 Task: Create a new event in global action
Action: Mouse moved to (180, 215)
Screenshot: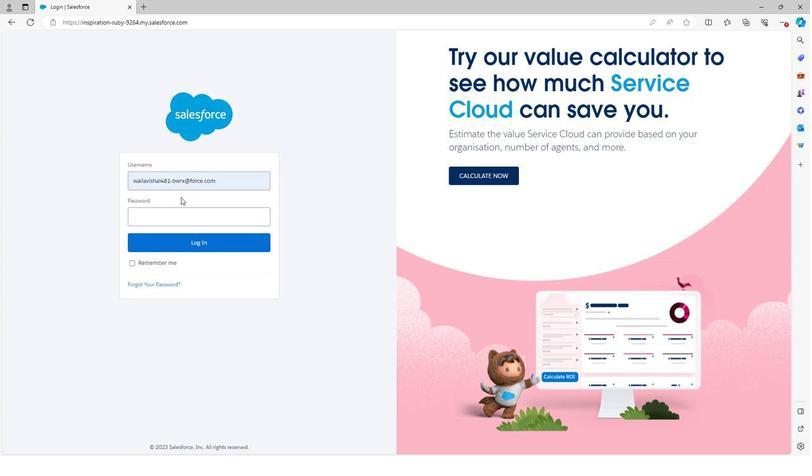 
Action: Mouse pressed left at (180, 215)
Screenshot: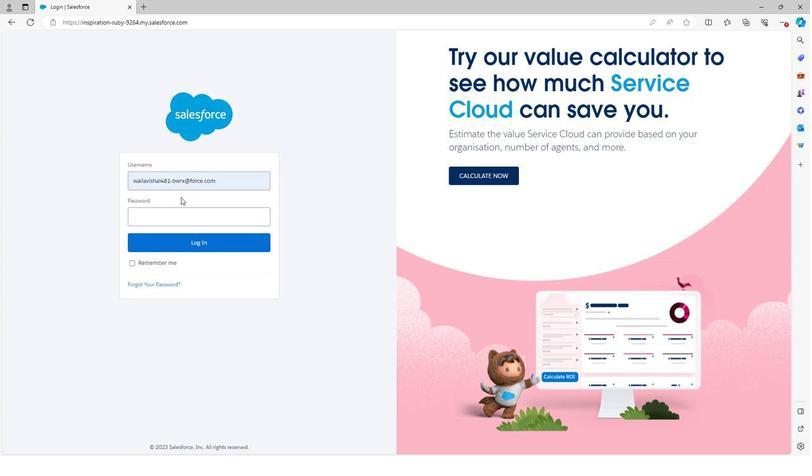 
Action: Key pressed <Key.shift>Vishalsingh<Key.shift>@123
Screenshot: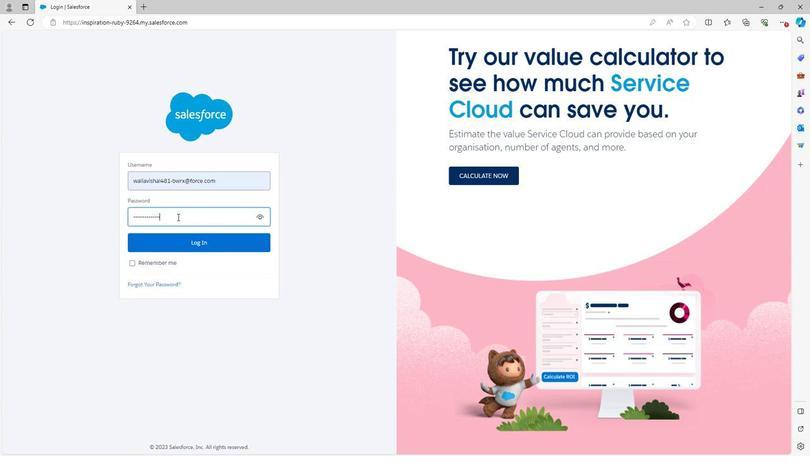 
Action: Mouse moved to (238, 241)
Screenshot: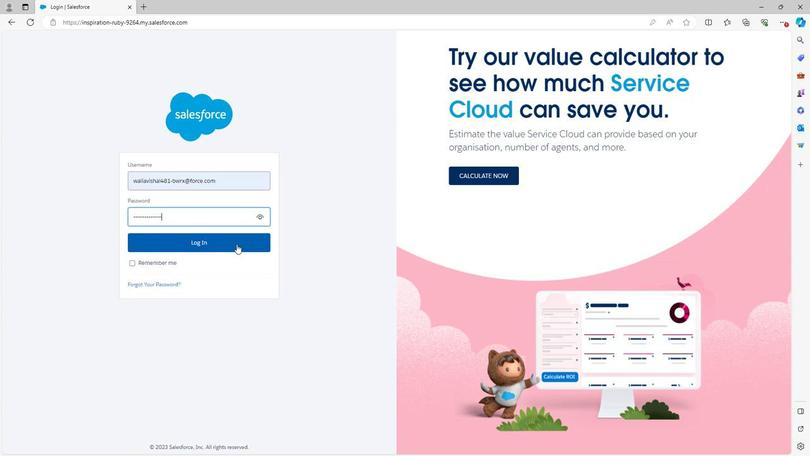 
Action: Mouse pressed left at (238, 241)
Screenshot: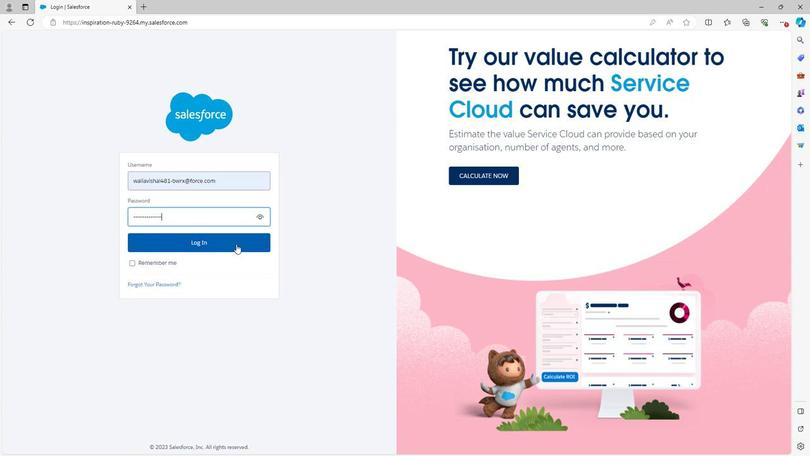 
Action: Mouse moved to (330, 241)
Screenshot: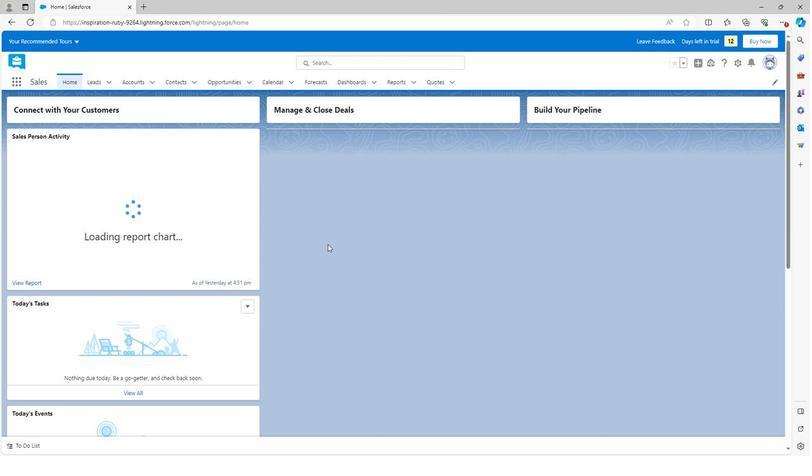 
Action: Mouse scrolled (330, 240) with delta (0, 0)
Screenshot: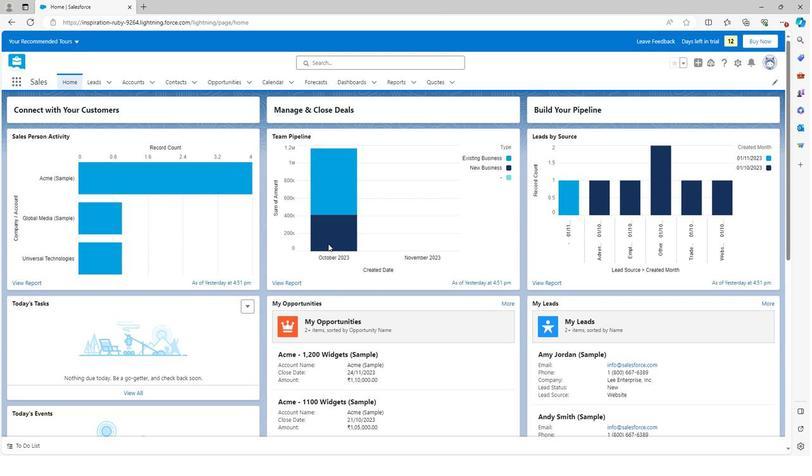 
Action: Mouse scrolled (330, 240) with delta (0, 0)
Screenshot: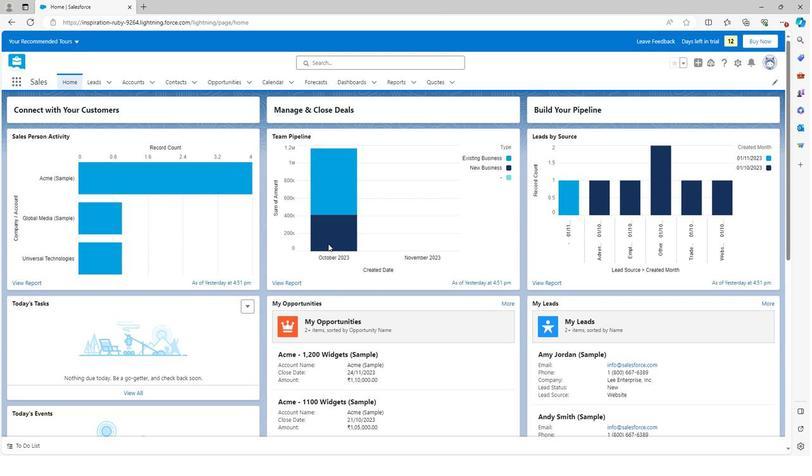 
Action: Mouse scrolled (330, 240) with delta (0, 0)
Screenshot: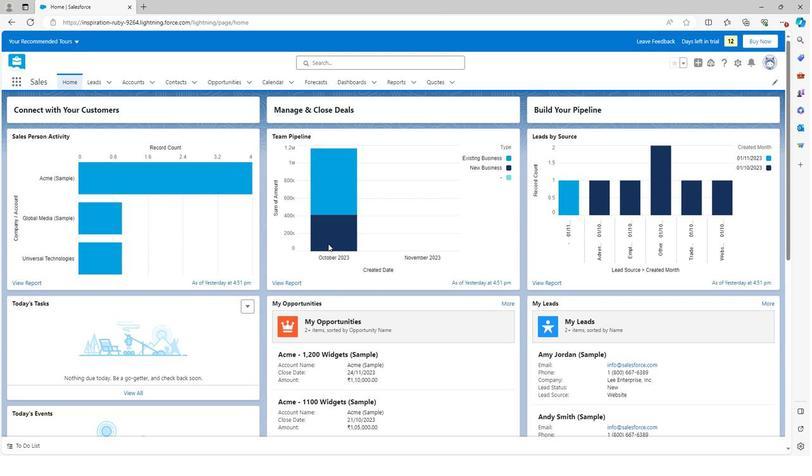 
Action: Mouse scrolled (330, 240) with delta (0, 0)
Screenshot: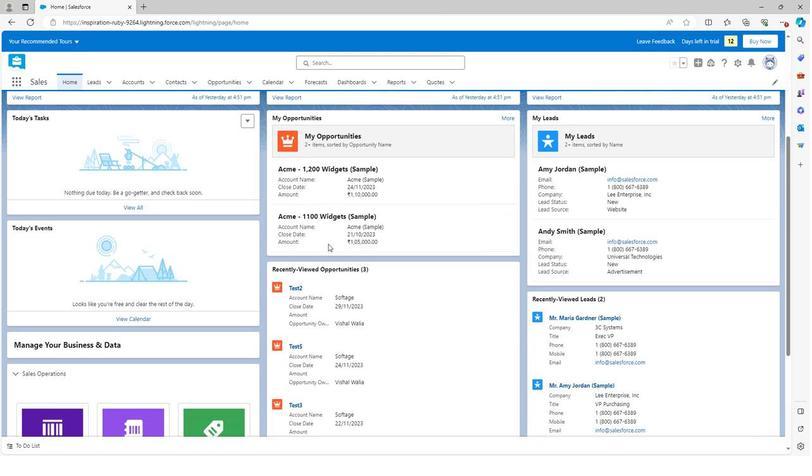
Action: Mouse scrolled (330, 240) with delta (0, 0)
Screenshot: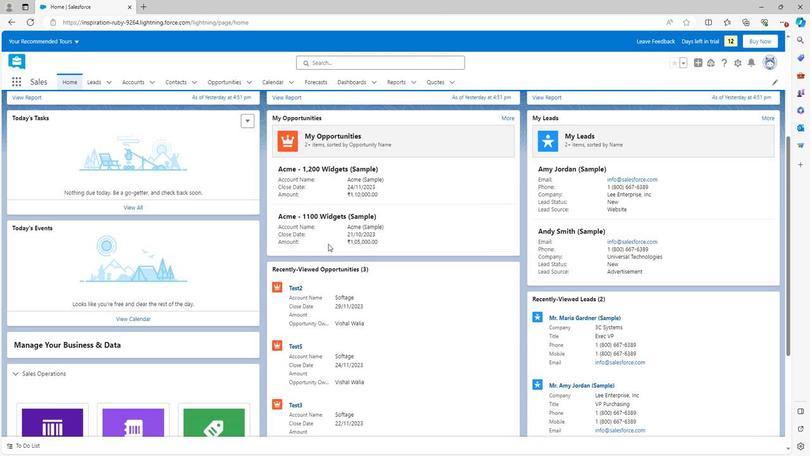 
Action: Mouse scrolled (330, 240) with delta (0, 0)
Screenshot: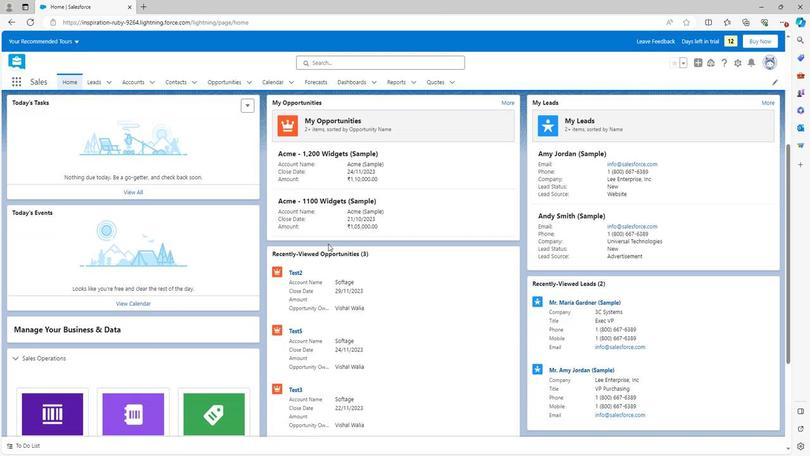 
Action: Mouse scrolled (330, 240) with delta (0, 0)
Screenshot: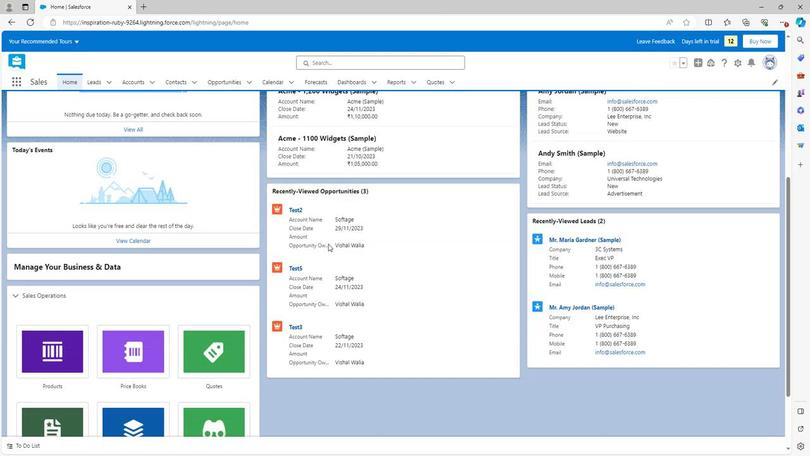 
Action: Mouse scrolled (330, 241) with delta (0, 0)
Screenshot: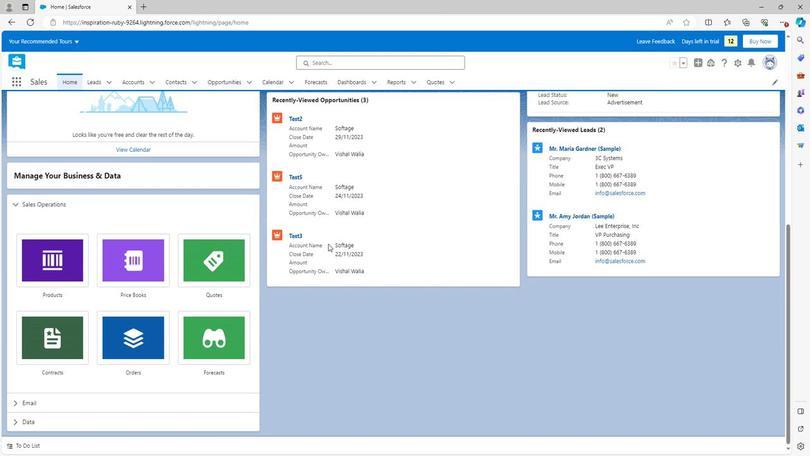 
Action: Mouse scrolled (330, 241) with delta (0, 0)
Screenshot: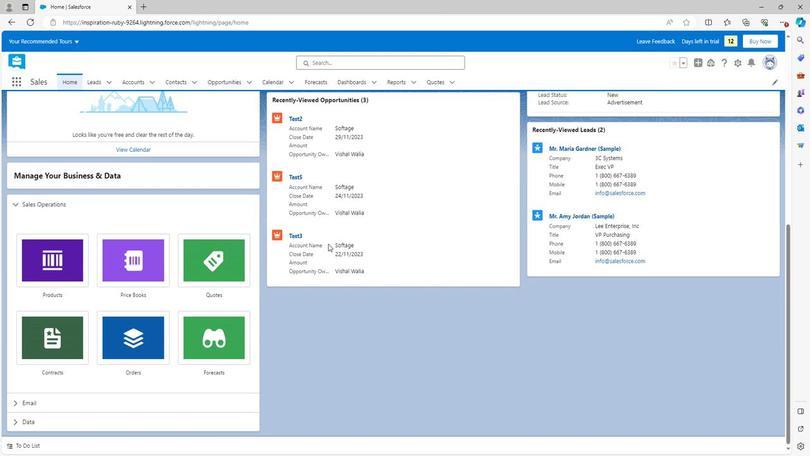 
Action: Mouse scrolled (330, 241) with delta (0, 0)
Screenshot: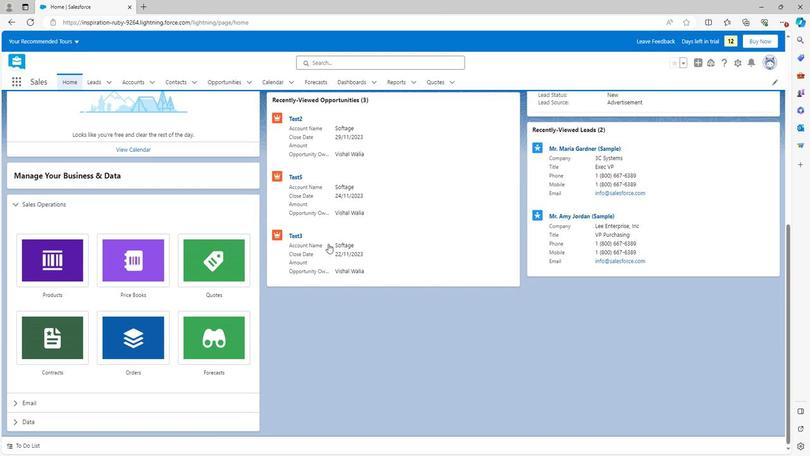 
Action: Mouse scrolled (330, 241) with delta (0, 0)
Screenshot: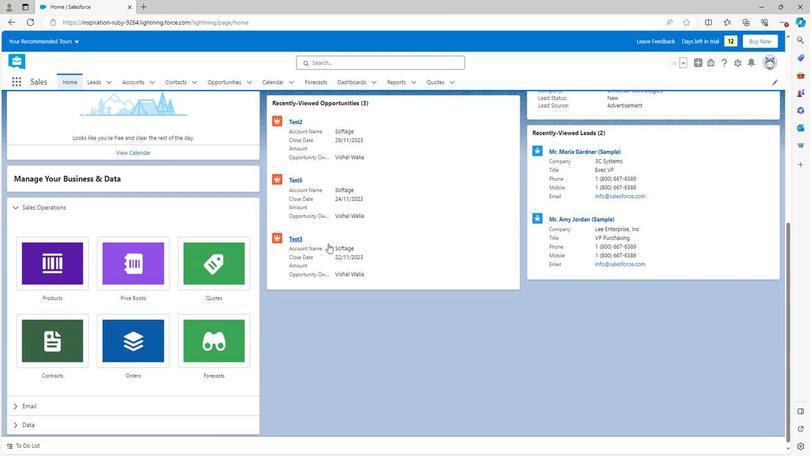 
Action: Mouse scrolled (330, 241) with delta (0, 0)
Screenshot: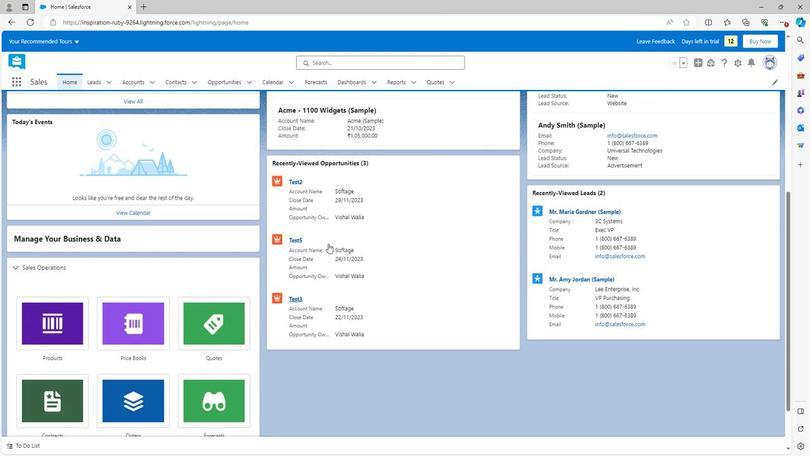 
Action: Mouse scrolled (330, 241) with delta (0, 0)
Screenshot: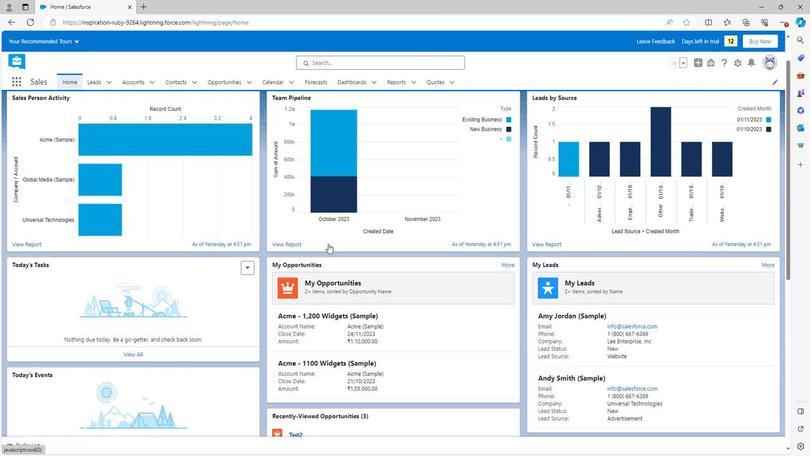 
Action: Mouse scrolled (330, 241) with delta (0, 0)
Screenshot: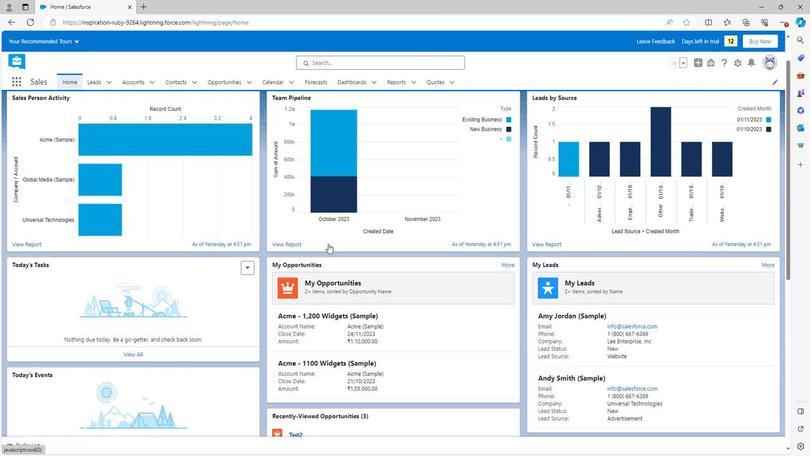 
Action: Mouse scrolled (330, 241) with delta (0, 0)
Screenshot: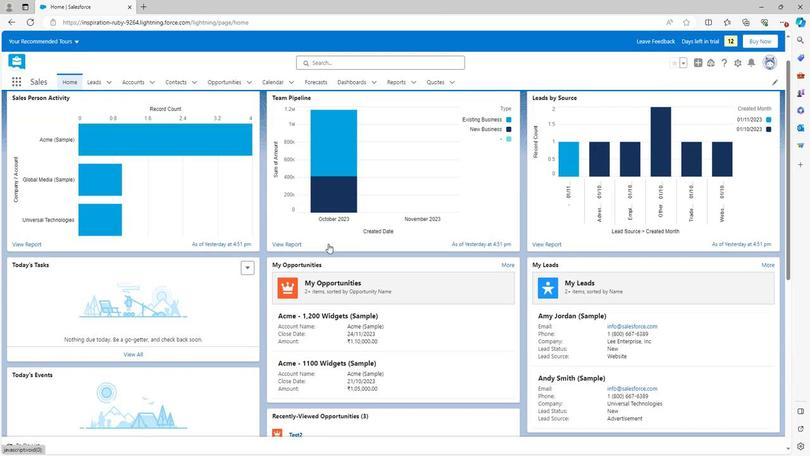 
Action: Mouse scrolled (330, 241) with delta (0, 0)
Screenshot: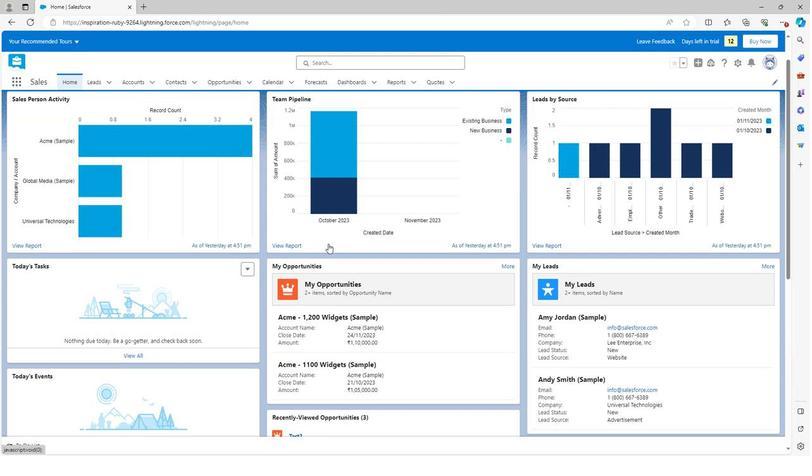 
Action: Mouse scrolled (330, 241) with delta (0, 0)
Screenshot: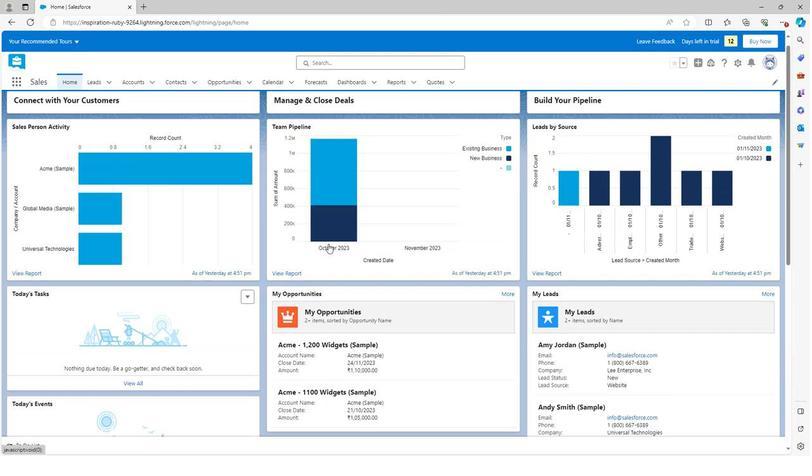 
Action: Mouse moved to (699, 65)
Screenshot: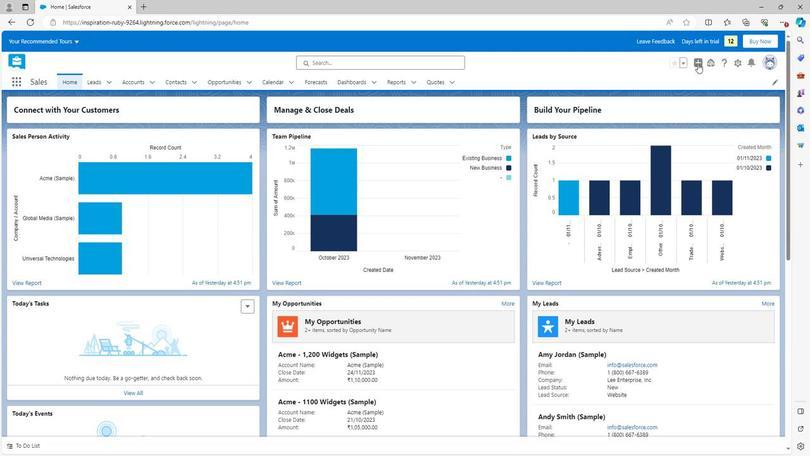 
Action: Mouse pressed left at (699, 65)
Screenshot: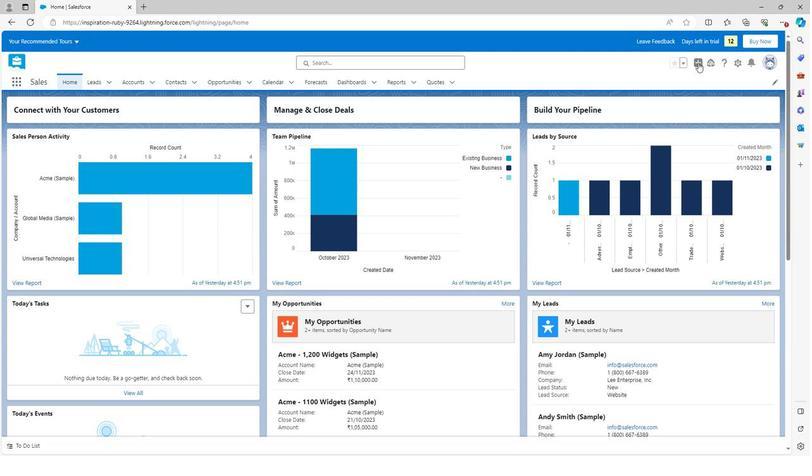 
Action: Mouse moved to (672, 117)
Screenshot: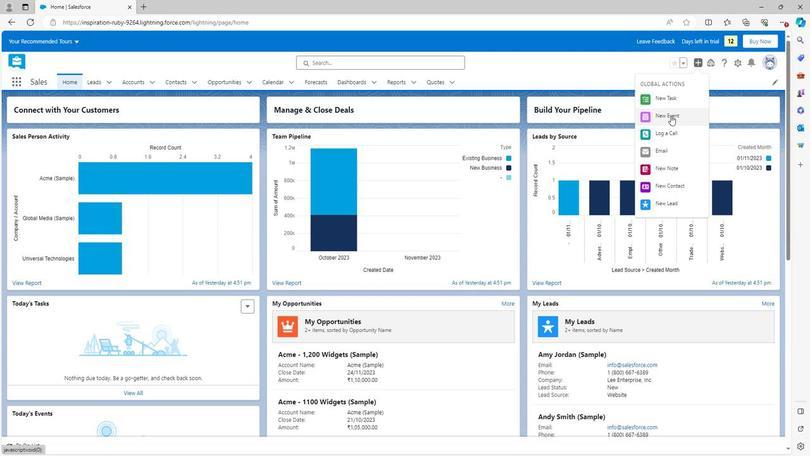 
Action: Mouse pressed left at (672, 117)
Screenshot: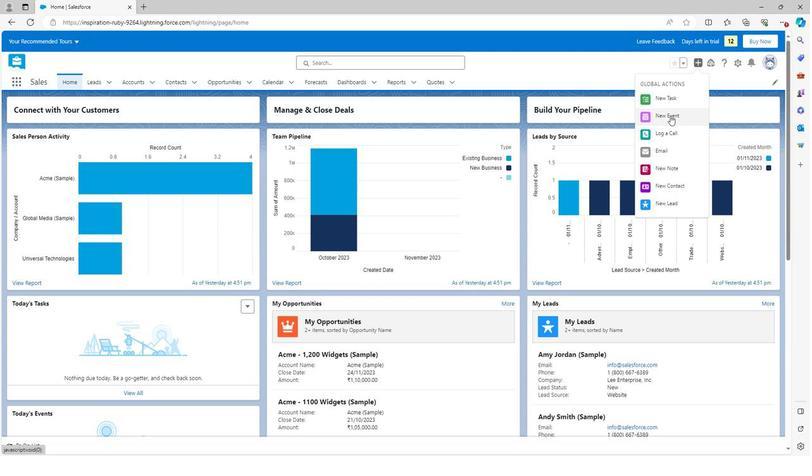 
Action: Mouse moved to (620, 266)
Screenshot: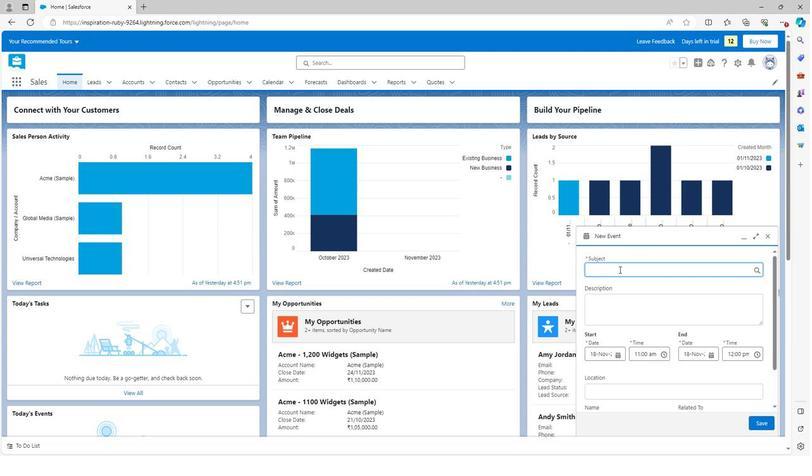 
Action: Mouse pressed left at (620, 266)
Screenshot: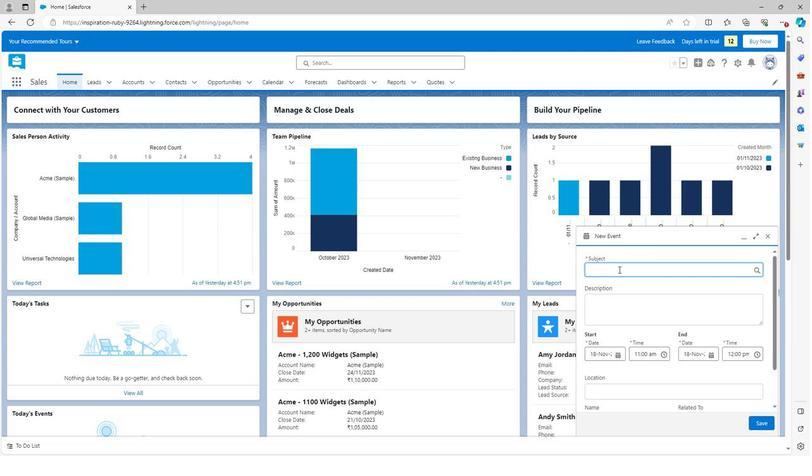 
Action: Mouse moved to (609, 312)
Screenshot: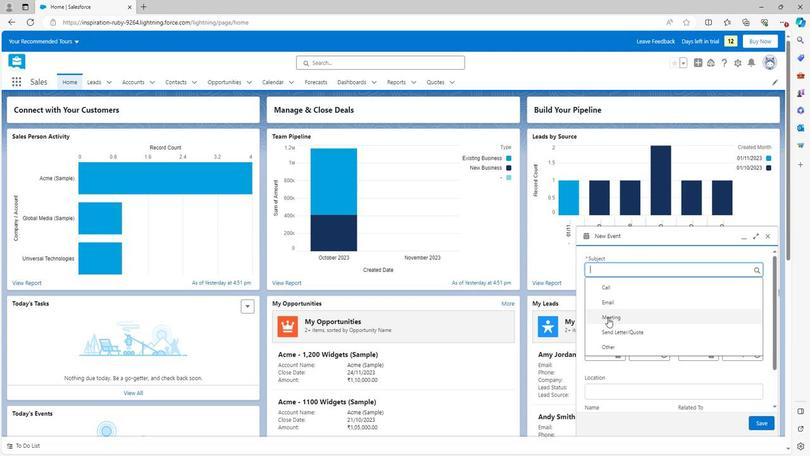 
Action: Mouse pressed left at (609, 312)
Screenshot: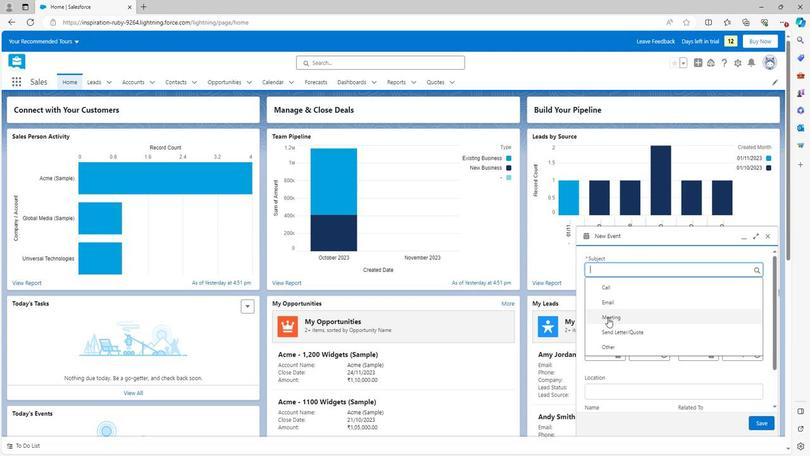 
Action: Mouse moved to (613, 306)
Screenshot: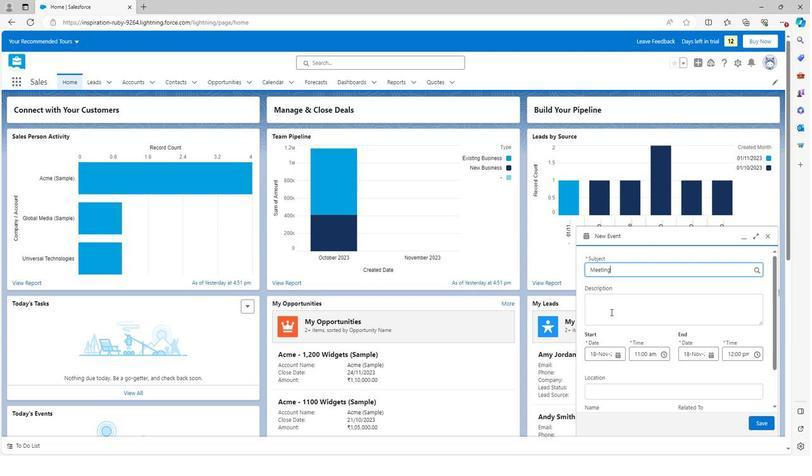 
Action: Mouse pressed left at (613, 306)
Screenshot: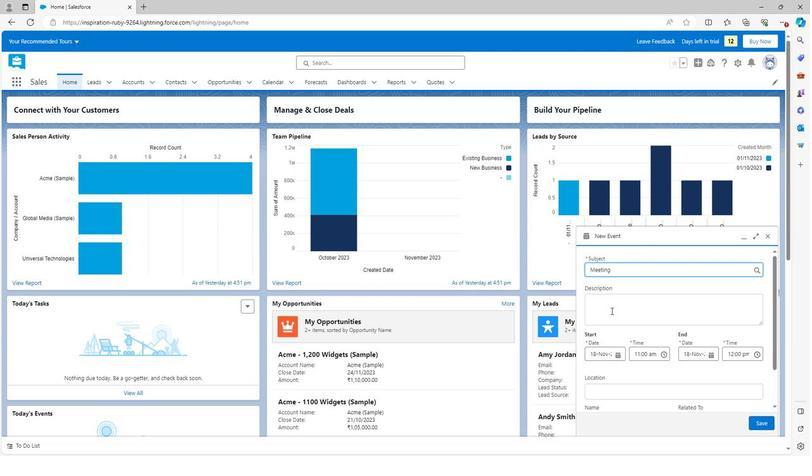 
Action: Key pressed <Key.shift><Key.shift><Key.shift><Key.shift><Key.shift><Key.shift><Key.shift><Key.shift><Key.shift><Key.shift><Key.shift><Key.shift><Key.shift><Key.shift><Key.shift><Key.shift><Key.shift><Key.shift><Key.shift><Key.shift><Key.shift><Key.shift><Key.shift>Time<Key.space>meeting
Screenshot: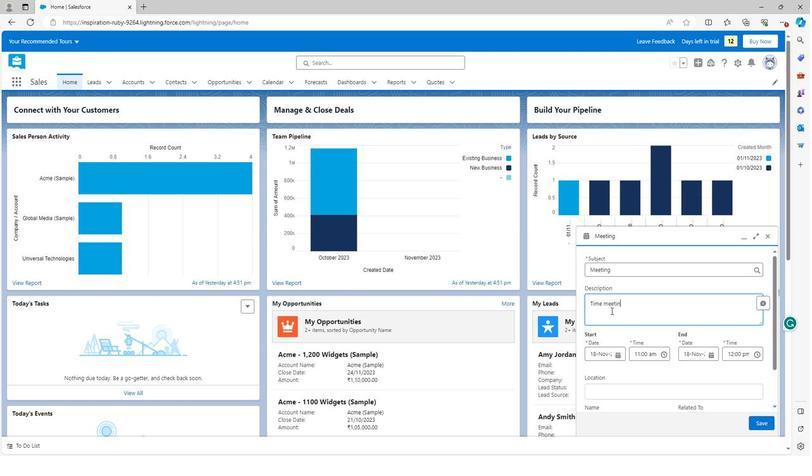 
Action: Mouse moved to (647, 279)
Screenshot: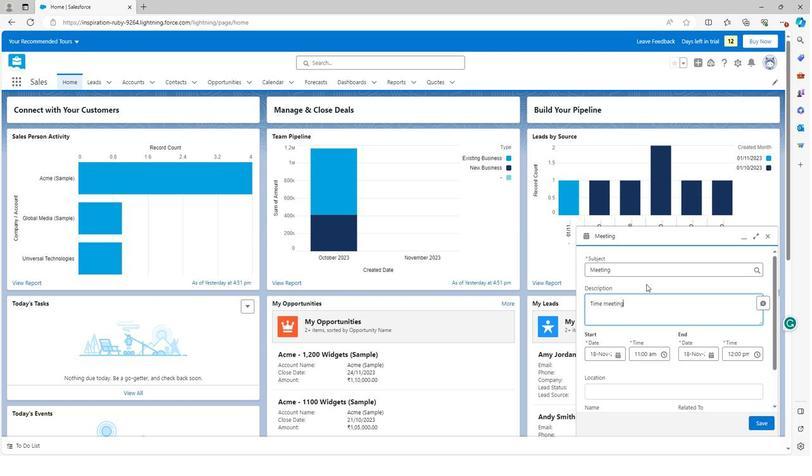 
Action: Mouse pressed left at (647, 279)
Screenshot: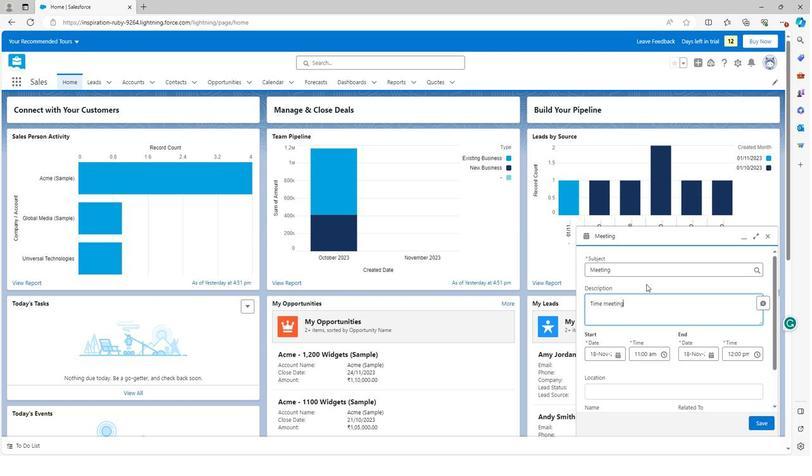 
Action: Mouse moved to (635, 374)
Screenshot: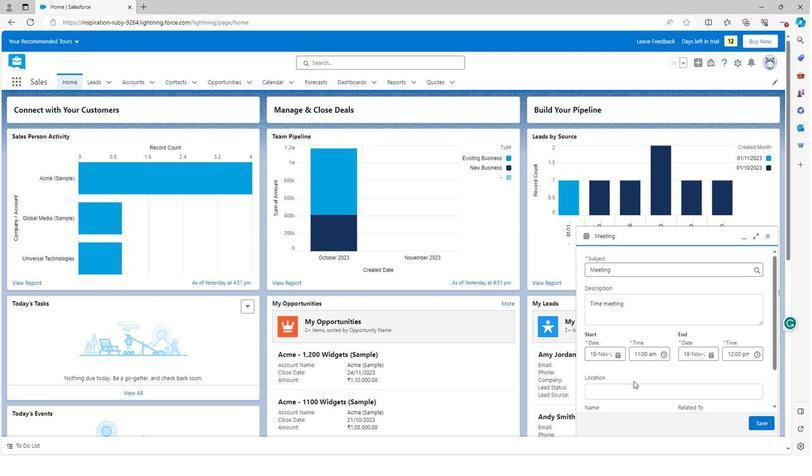 
Action: Mouse scrolled (635, 373) with delta (0, 0)
Screenshot: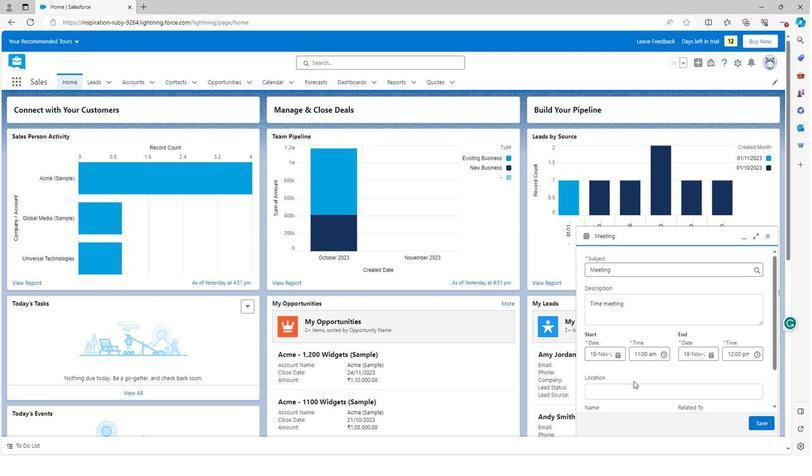 
Action: Mouse scrolled (635, 373) with delta (0, 0)
Screenshot: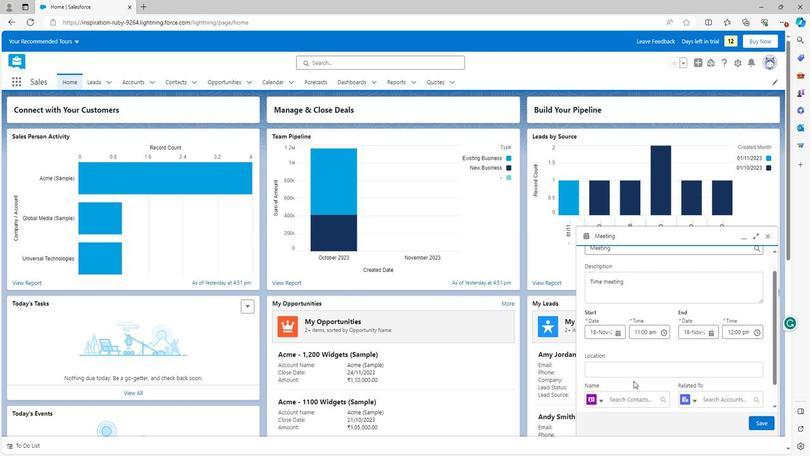 
Action: Mouse moved to (628, 367)
Screenshot: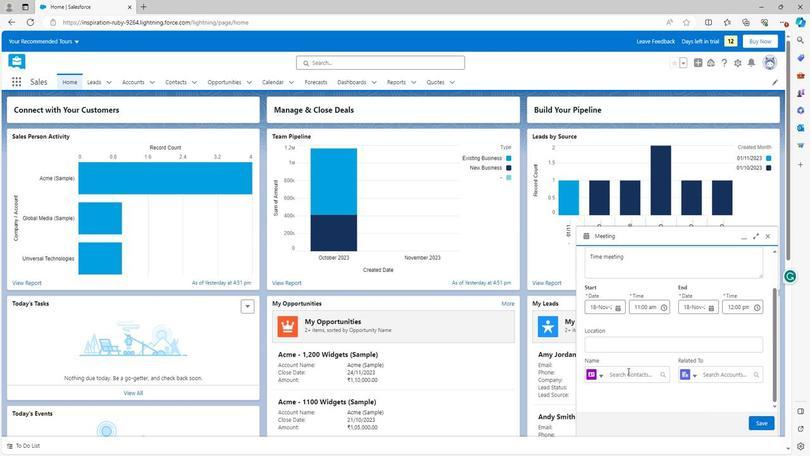 
Action: Mouse pressed left at (628, 367)
Screenshot: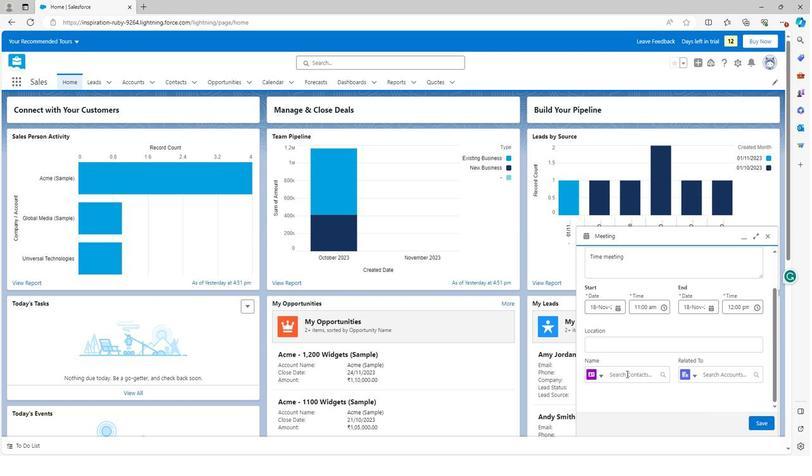 
Action: Mouse moved to (623, 388)
Screenshot: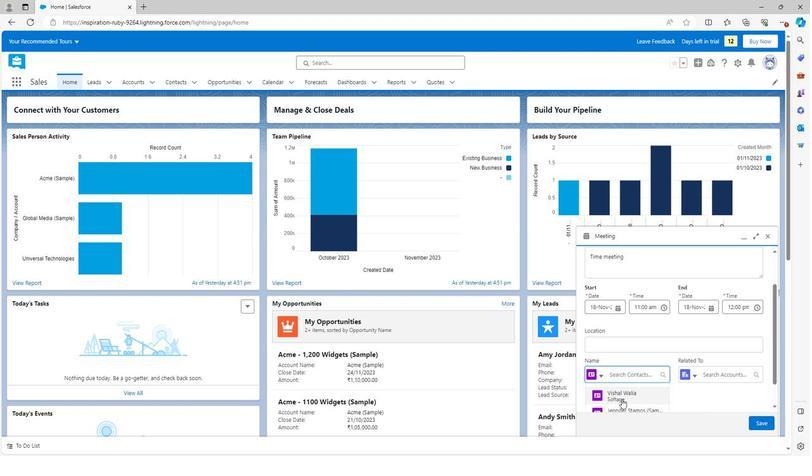 
Action: Mouse pressed left at (623, 388)
Screenshot: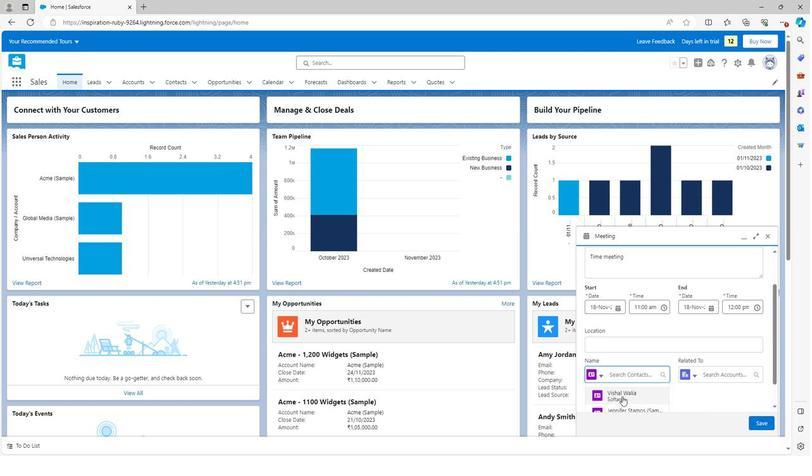 
Action: Mouse moved to (720, 369)
Screenshot: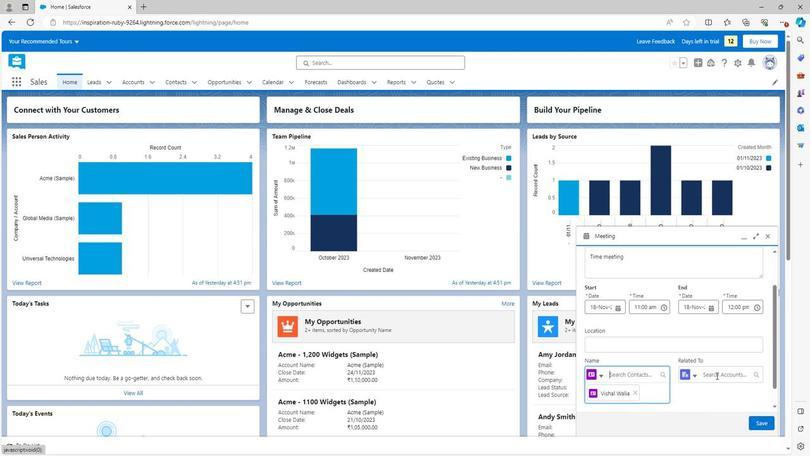 
Action: Mouse pressed left at (720, 369)
Screenshot: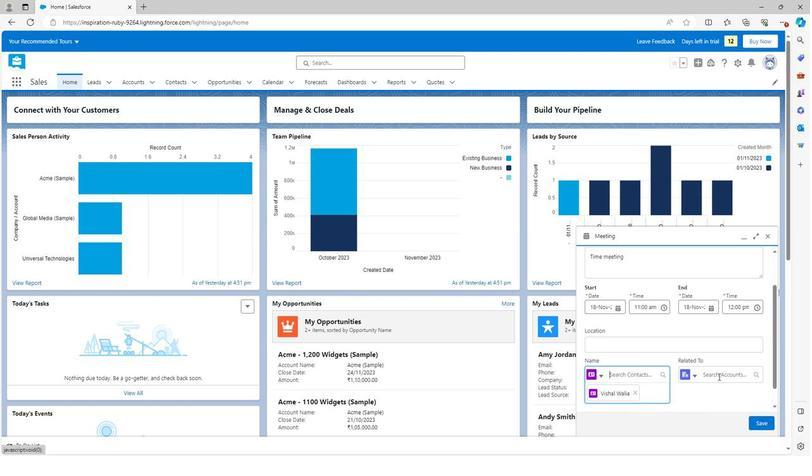 
Action: Mouse moved to (711, 389)
Screenshot: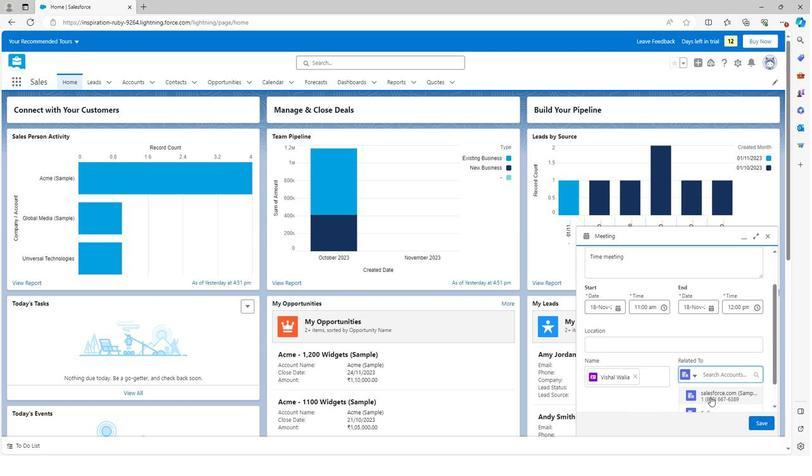 
Action: Mouse pressed left at (711, 389)
Screenshot: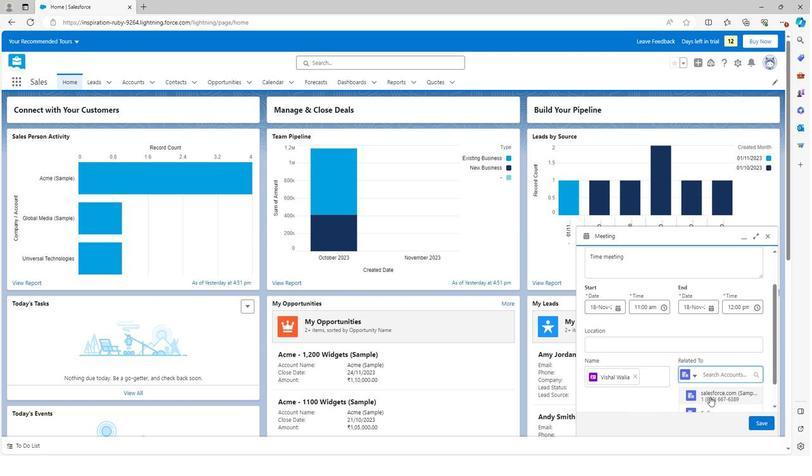 
Action: Mouse moved to (664, 340)
Screenshot: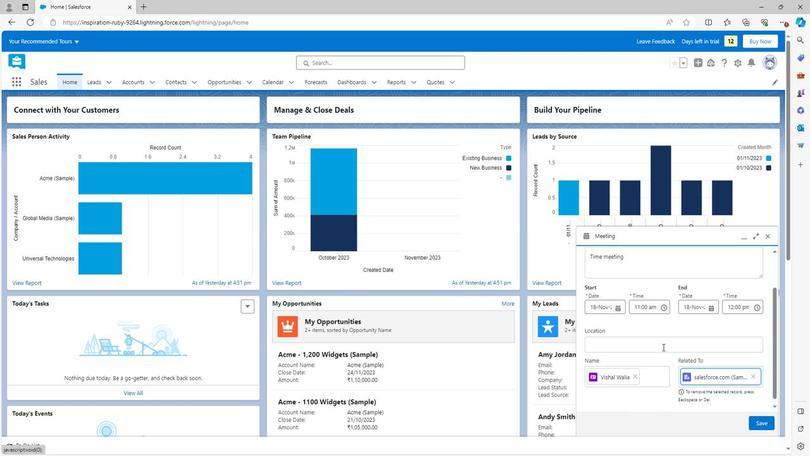 
Action: Mouse pressed left at (664, 340)
Screenshot: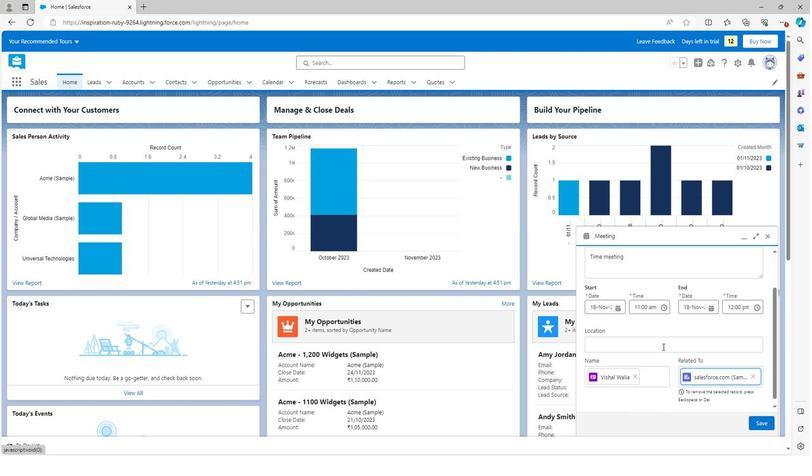 
Action: Key pressed <Key.shift><Key.shift><Key.shift><Key.shift><Key.shift><Key.shift><Key.shift><Key.shift>Gurgaon
Screenshot: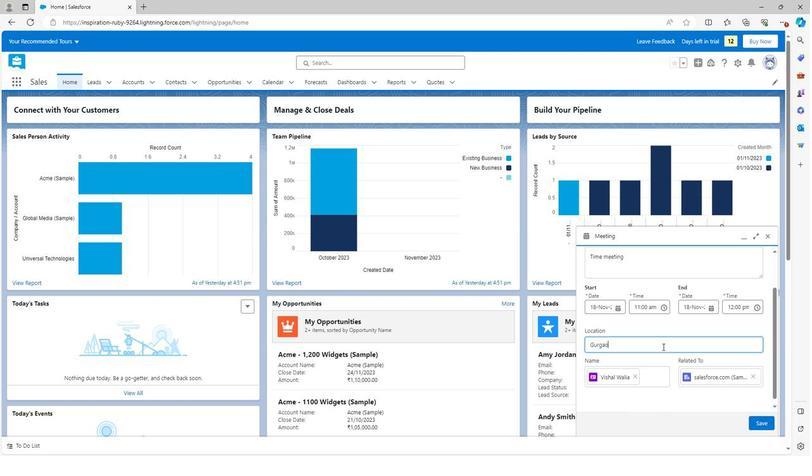 
Action: Mouse moved to (669, 320)
Screenshot: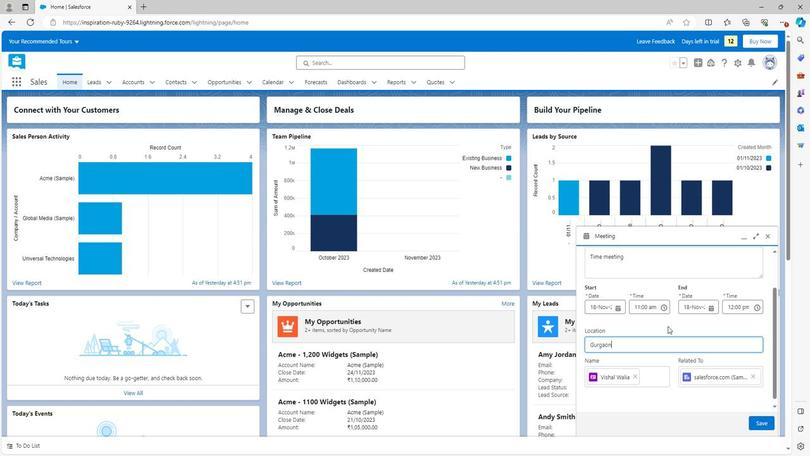 
Action: Mouse pressed left at (669, 320)
Screenshot: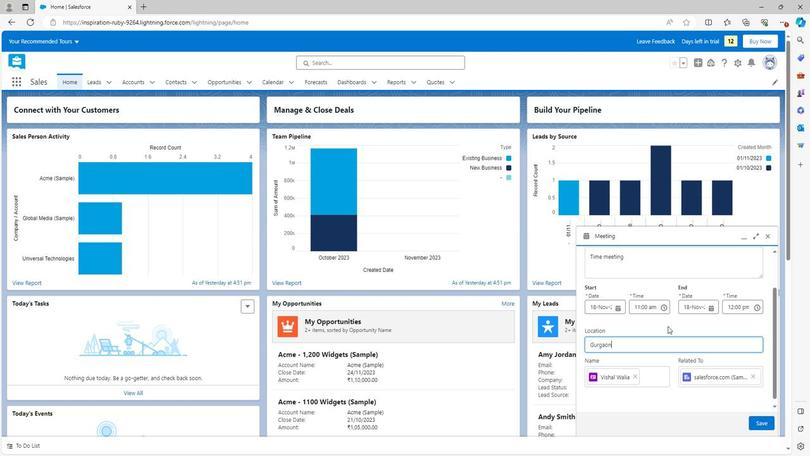 
Action: Mouse moved to (729, 381)
Screenshot: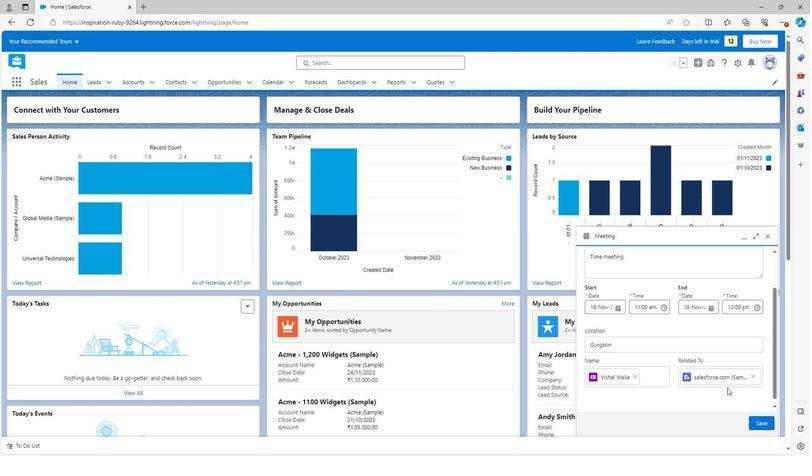 
Action: Mouse scrolled (729, 380) with delta (0, 0)
Screenshot: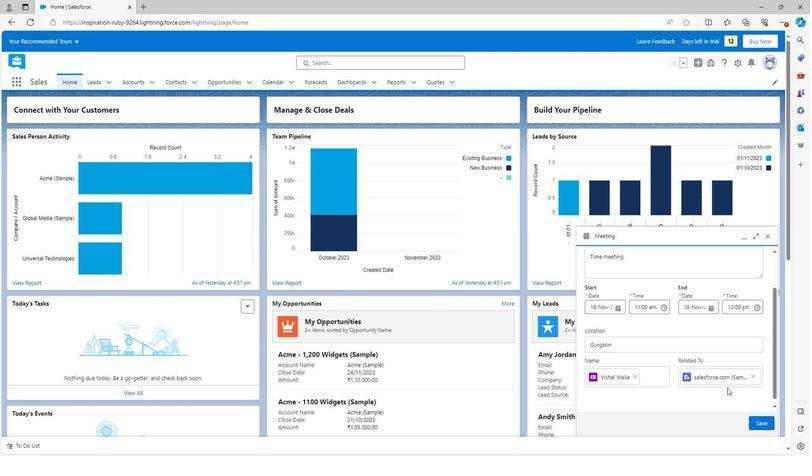 
Action: Mouse moved to (732, 388)
Screenshot: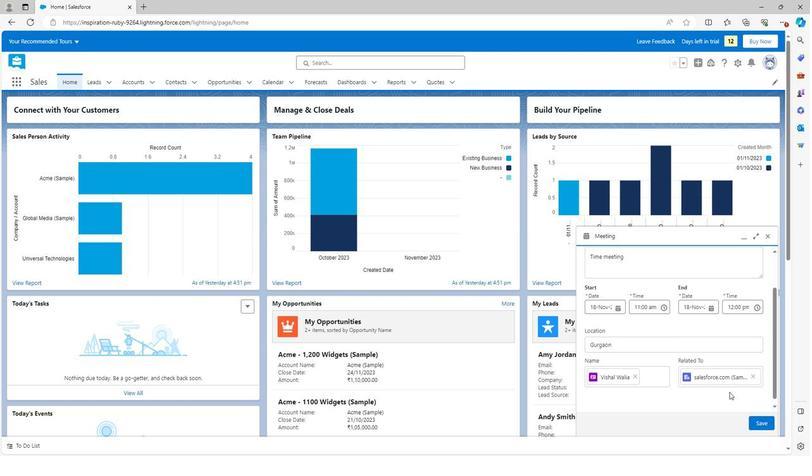 
Action: Mouse scrolled (732, 387) with delta (0, 0)
Screenshot: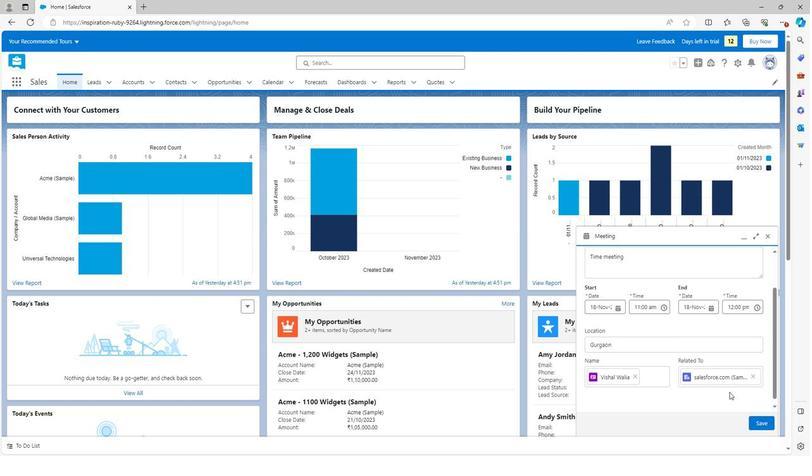 
Action: Mouse moved to (765, 412)
Screenshot: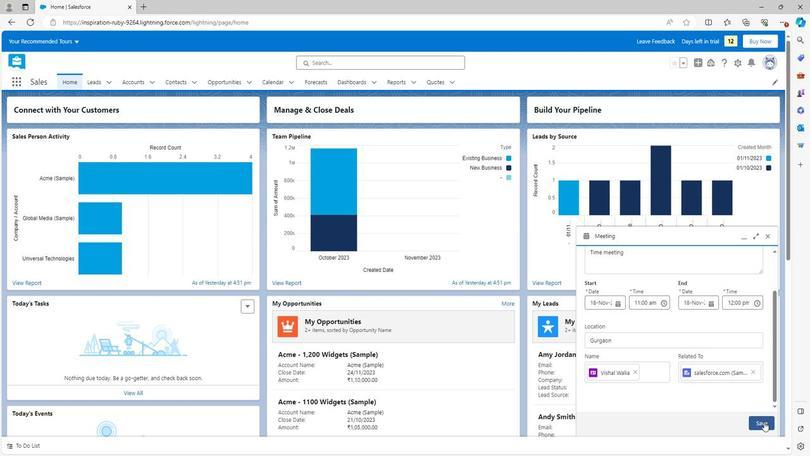 
Action: Mouse pressed left at (765, 412)
Screenshot: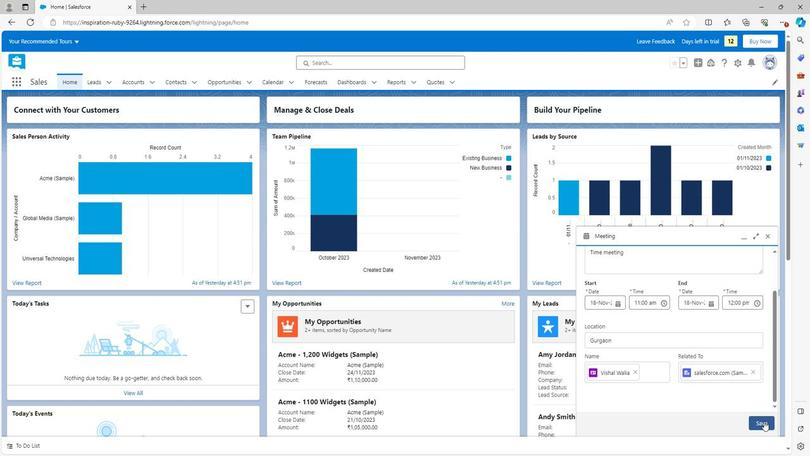 
Action: Mouse moved to (509, 63)
Screenshot: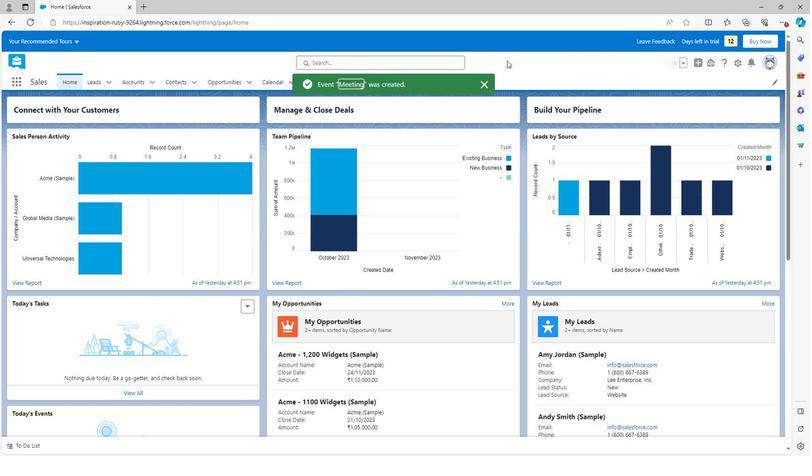 
